 Task: Sort the properties by city in descending order.
Action: Mouse moved to (997, 124)
Screenshot: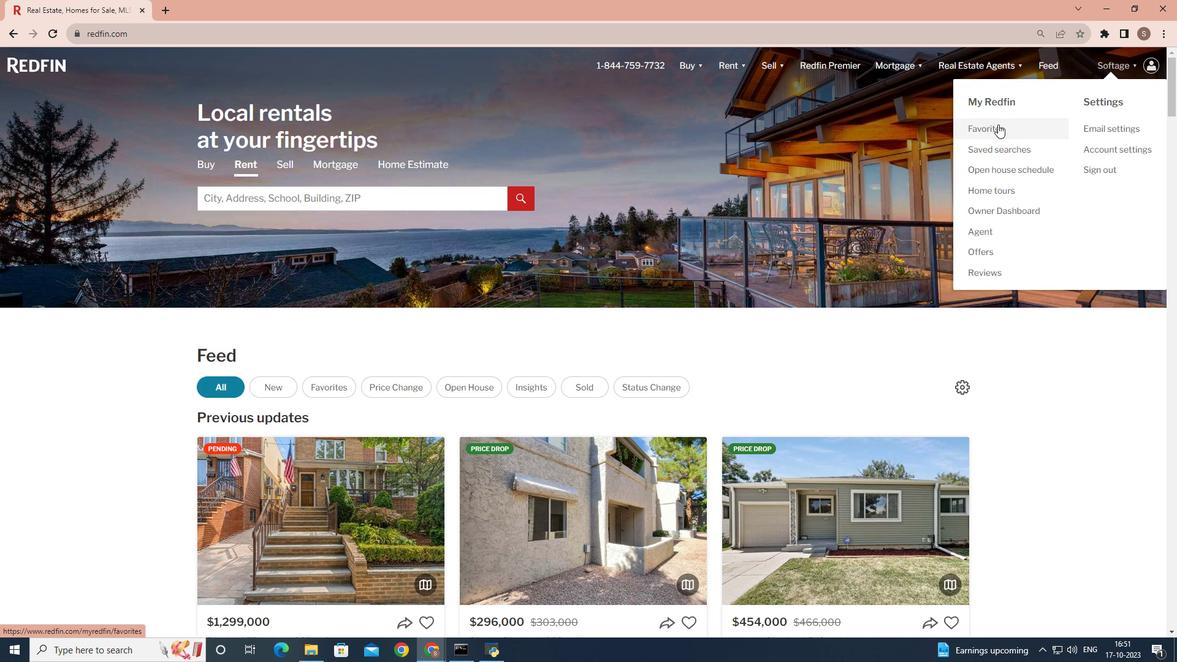 
Action: Mouse pressed left at (997, 124)
Screenshot: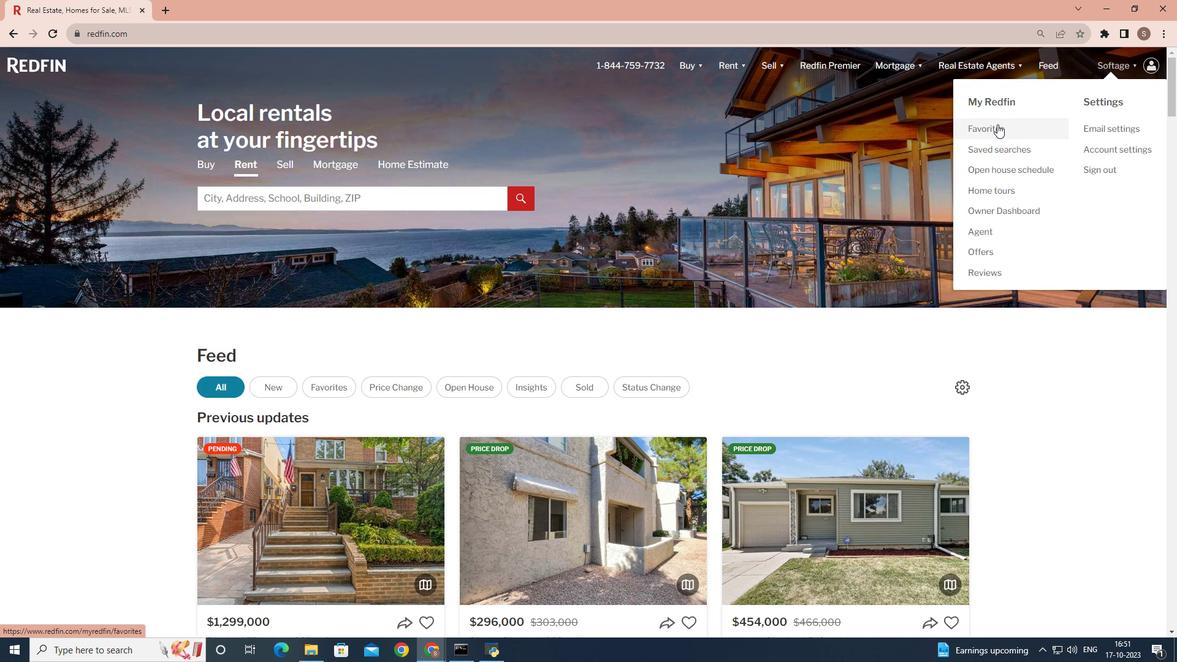 
Action: Mouse moved to (290, 292)
Screenshot: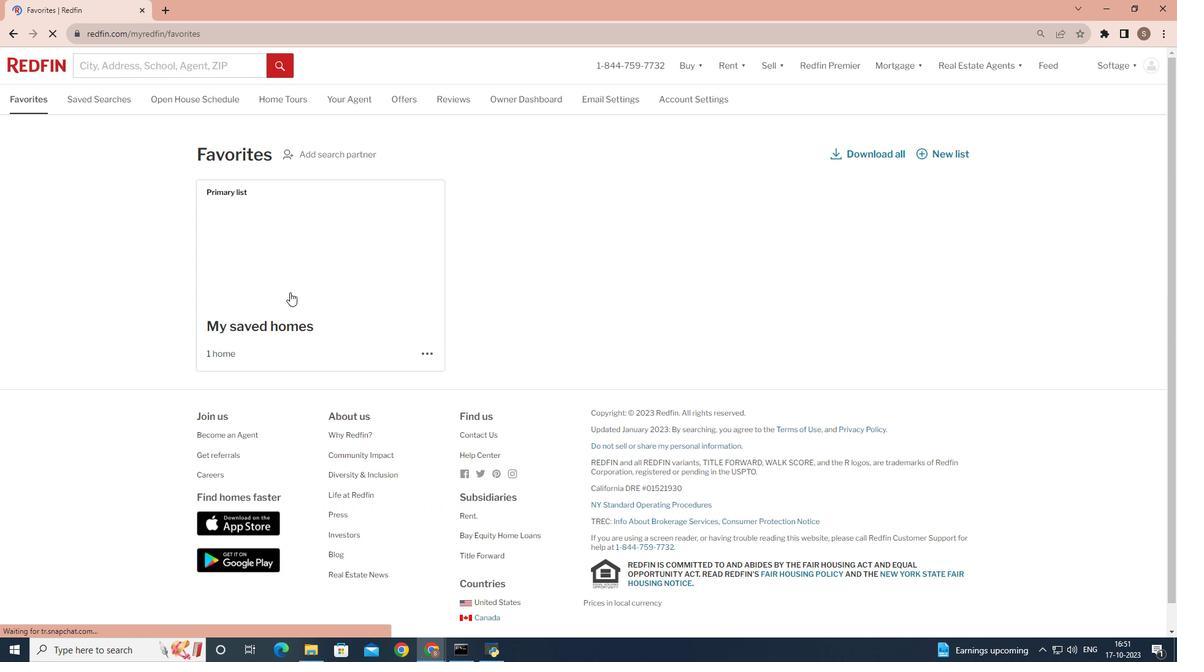 
Action: Mouse pressed left at (290, 292)
Screenshot: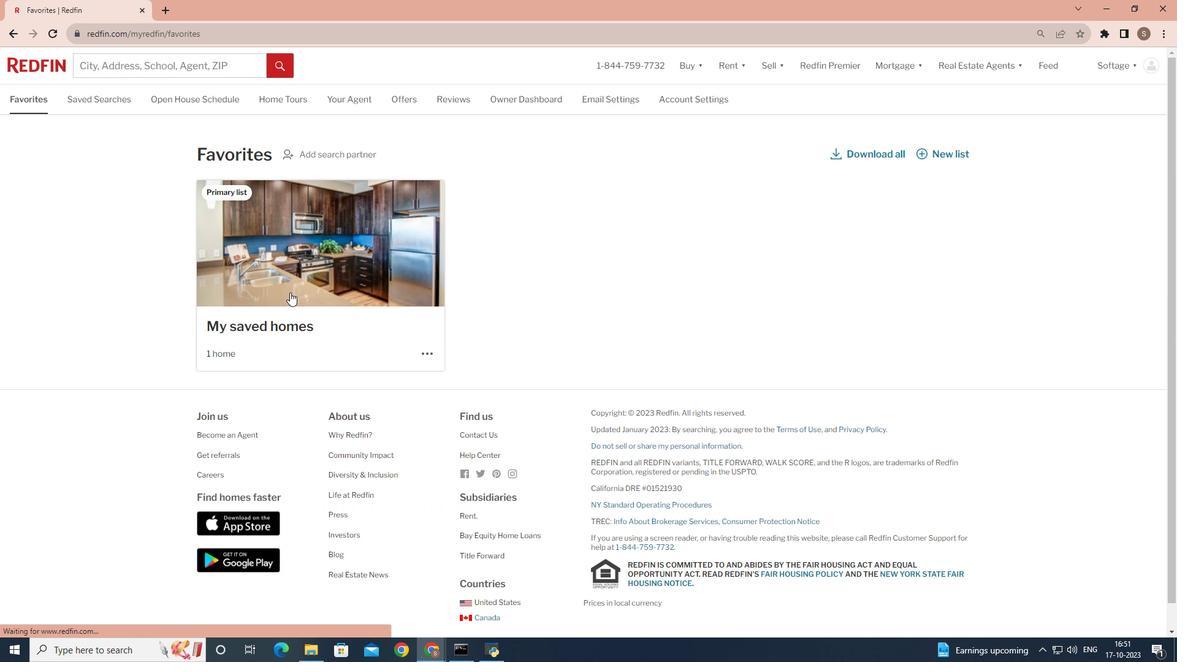 
Action: Mouse moved to (286, 234)
Screenshot: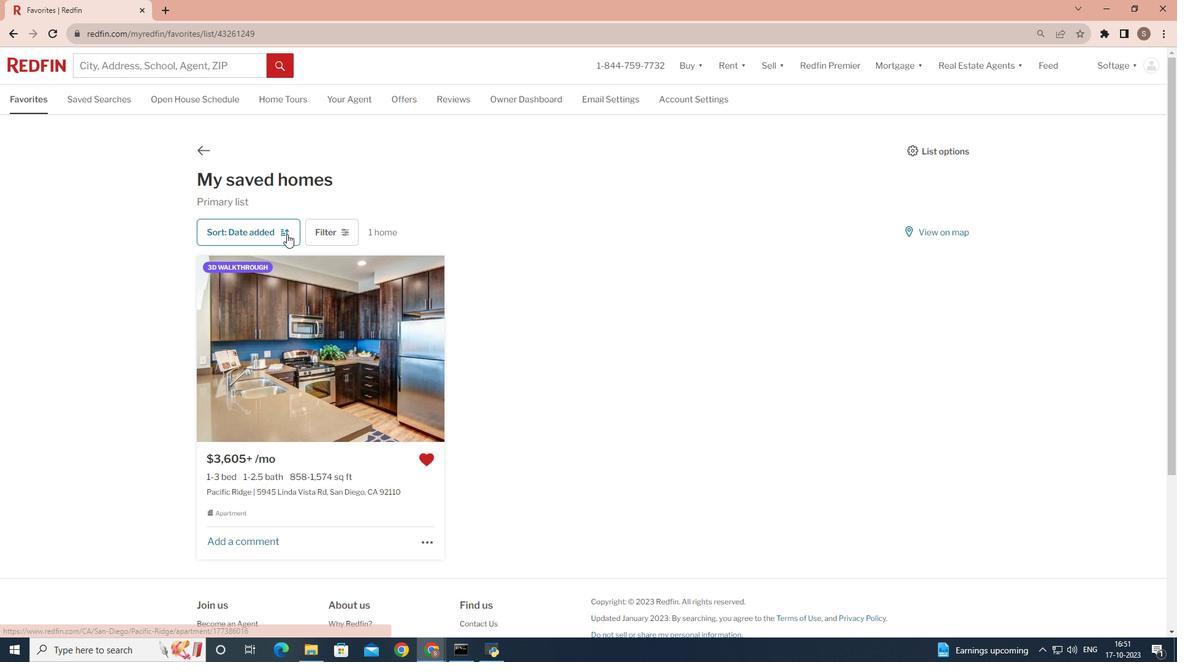 
Action: Mouse pressed left at (286, 234)
Screenshot: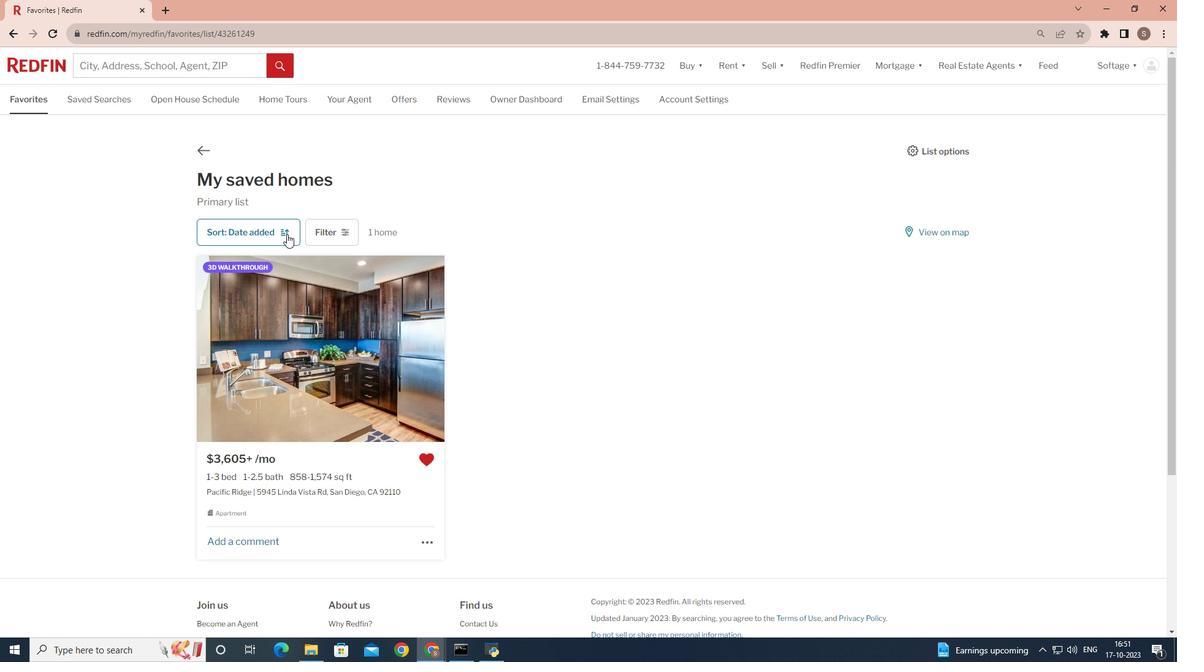 
Action: Mouse moved to (317, 259)
Screenshot: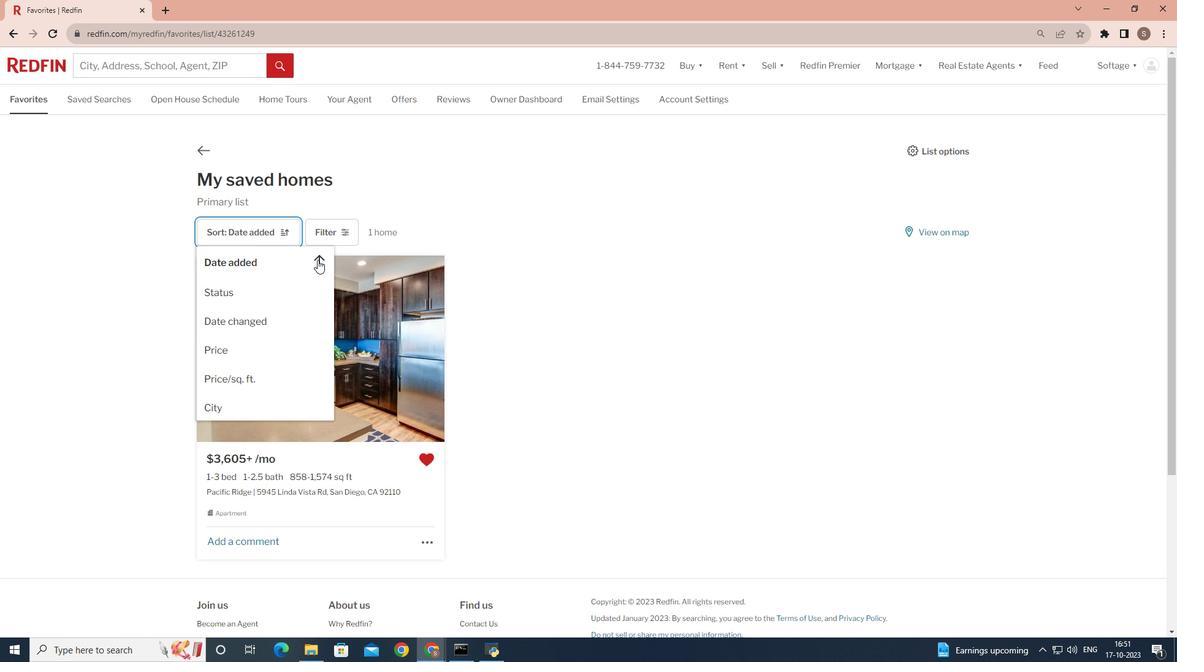 
Action: Mouse pressed left at (317, 259)
Screenshot: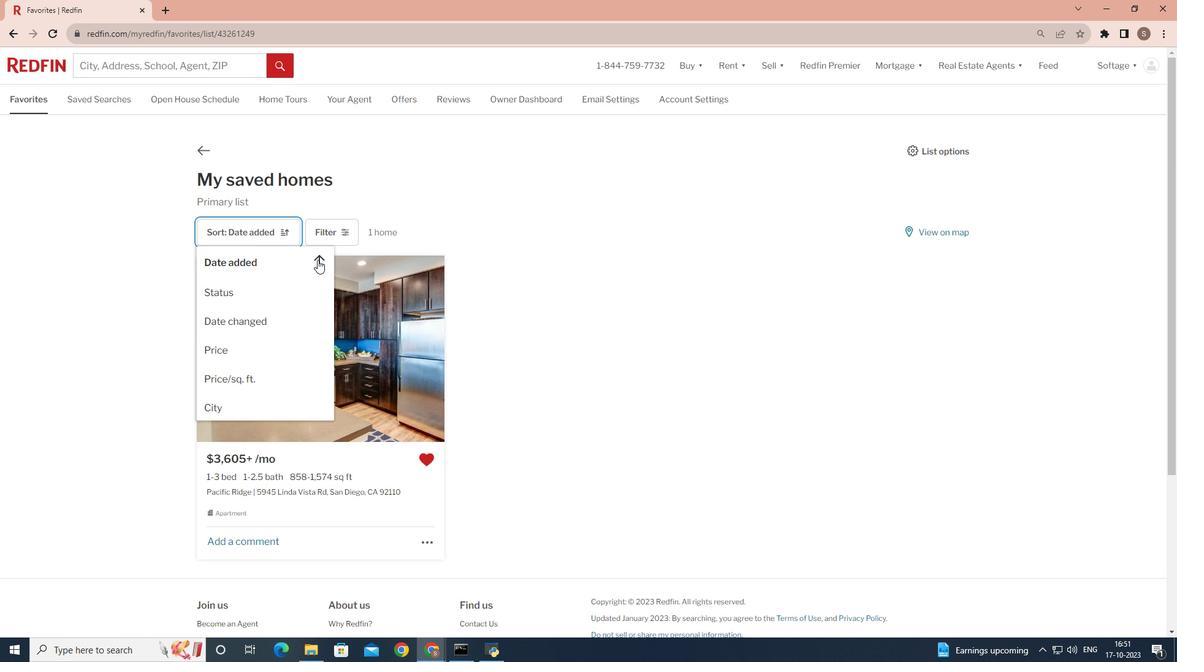 
